 Task: Set the option "Restrict access via fine-grained personal access tokens" for fine-grained personal access tokens in the organization "ryshabh2k".
Action: Mouse moved to (1120, 107)
Screenshot: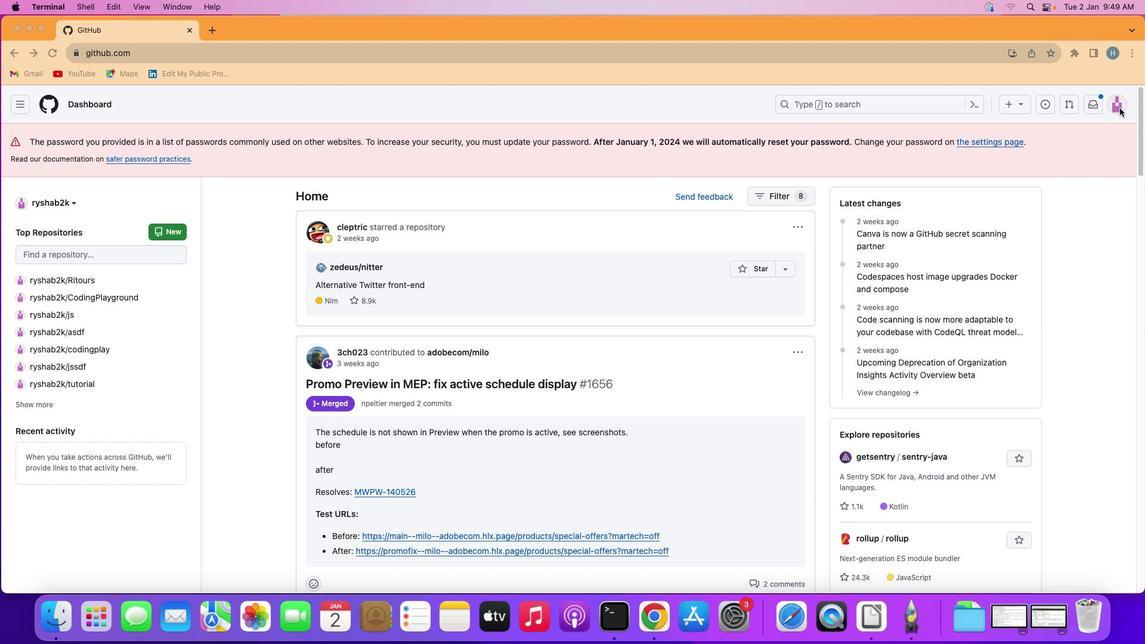 
Action: Mouse pressed left at (1120, 107)
Screenshot: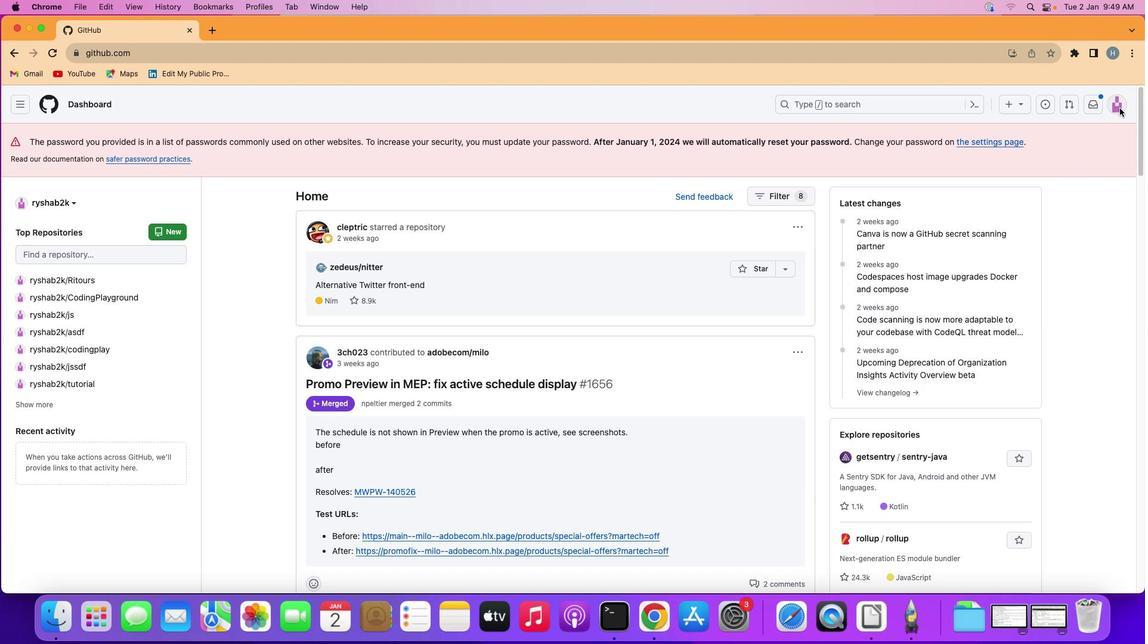 
Action: Mouse moved to (1116, 104)
Screenshot: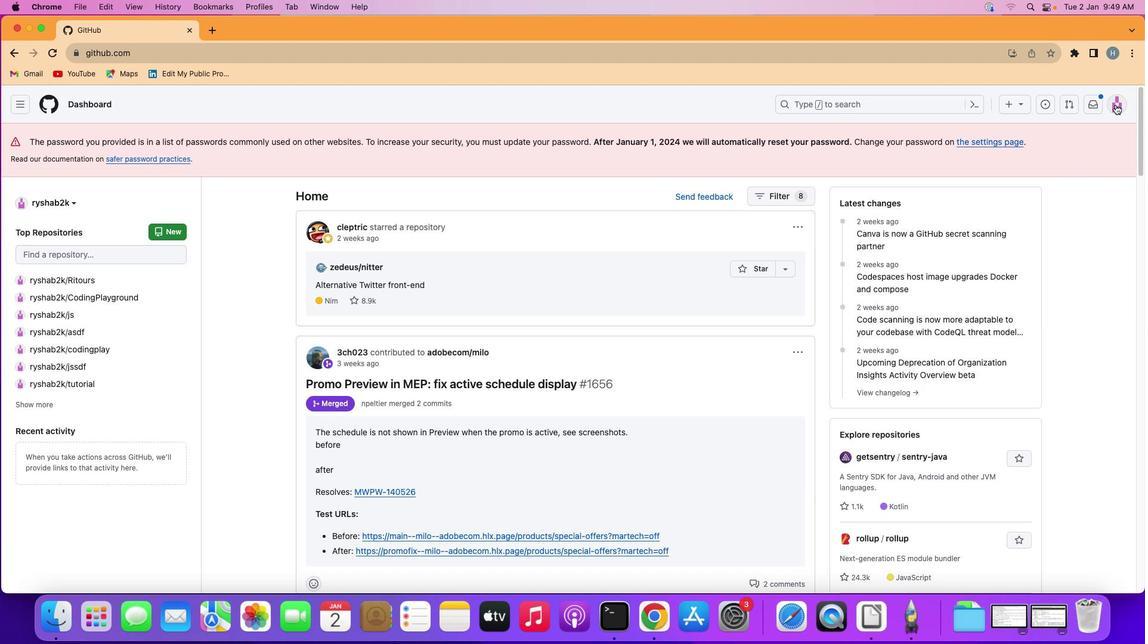 
Action: Mouse pressed left at (1116, 104)
Screenshot: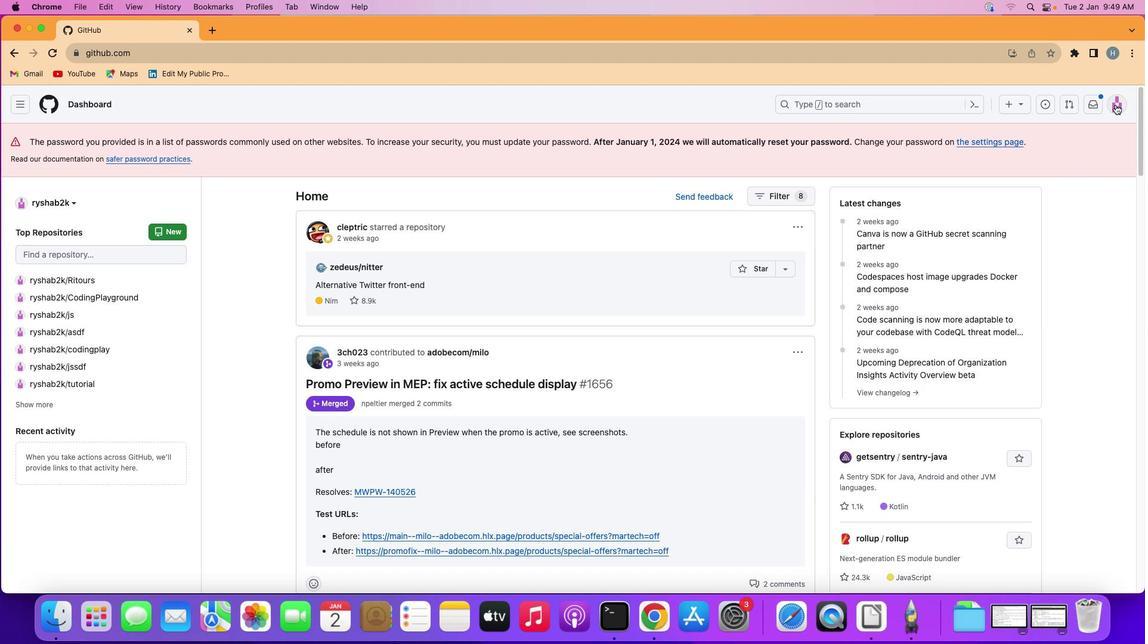
Action: Mouse moved to (1065, 244)
Screenshot: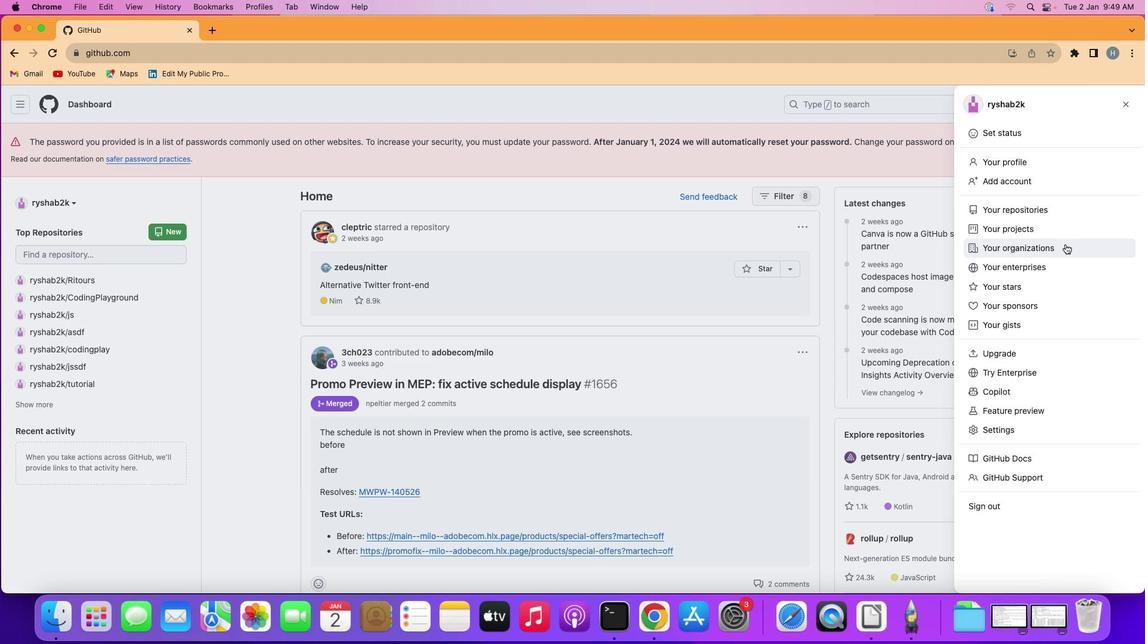 
Action: Mouse pressed left at (1065, 244)
Screenshot: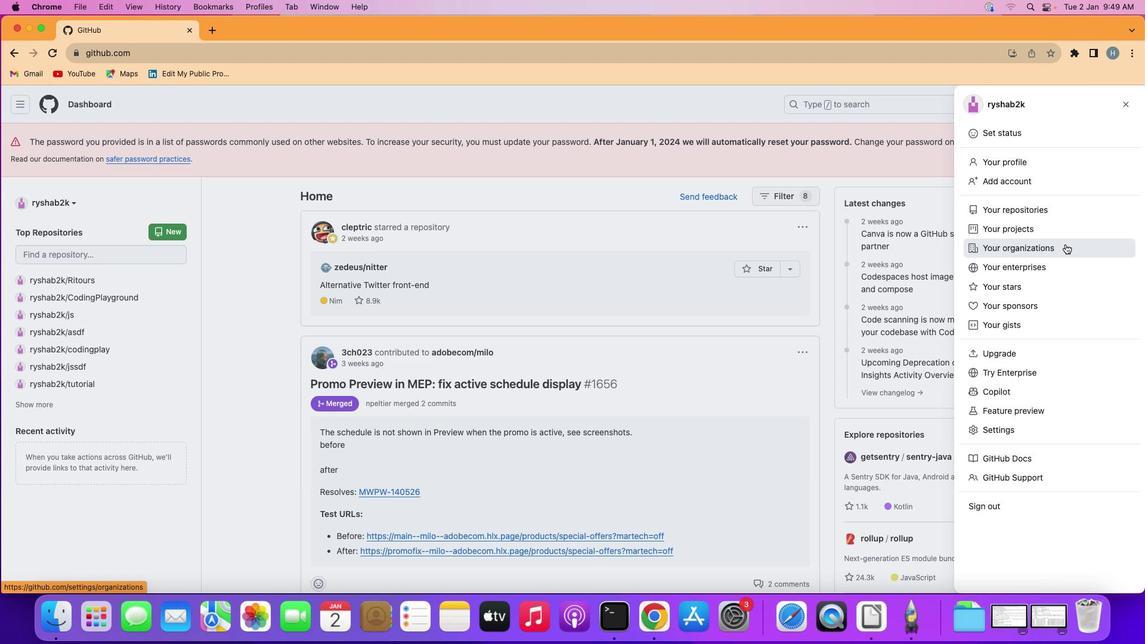 
Action: Mouse moved to (865, 285)
Screenshot: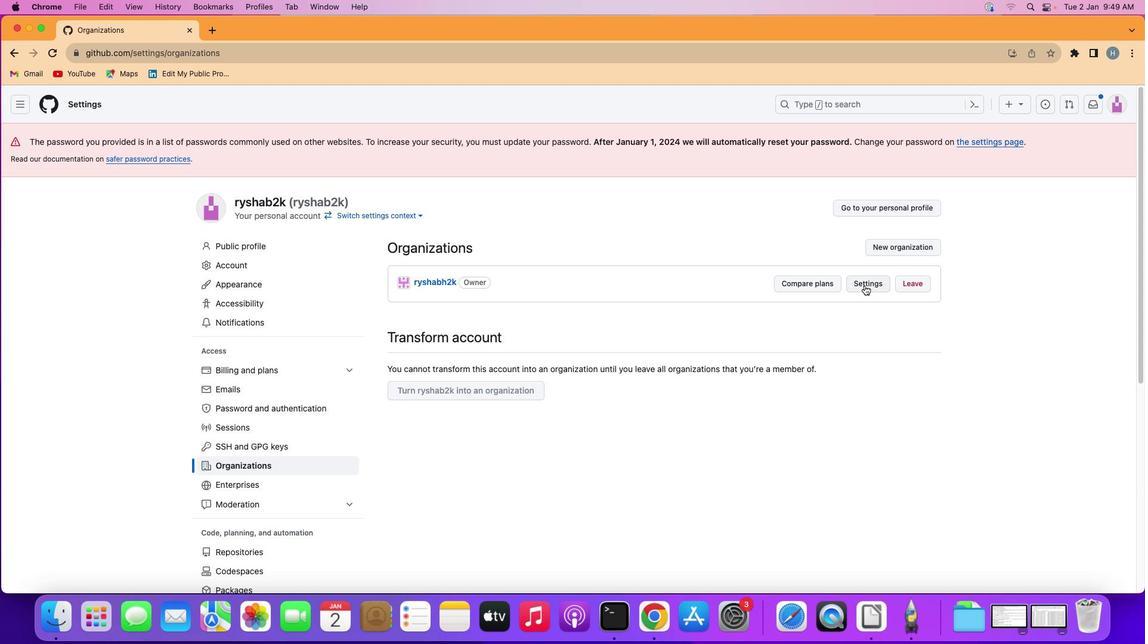 
Action: Mouse pressed left at (865, 285)
Screenshot: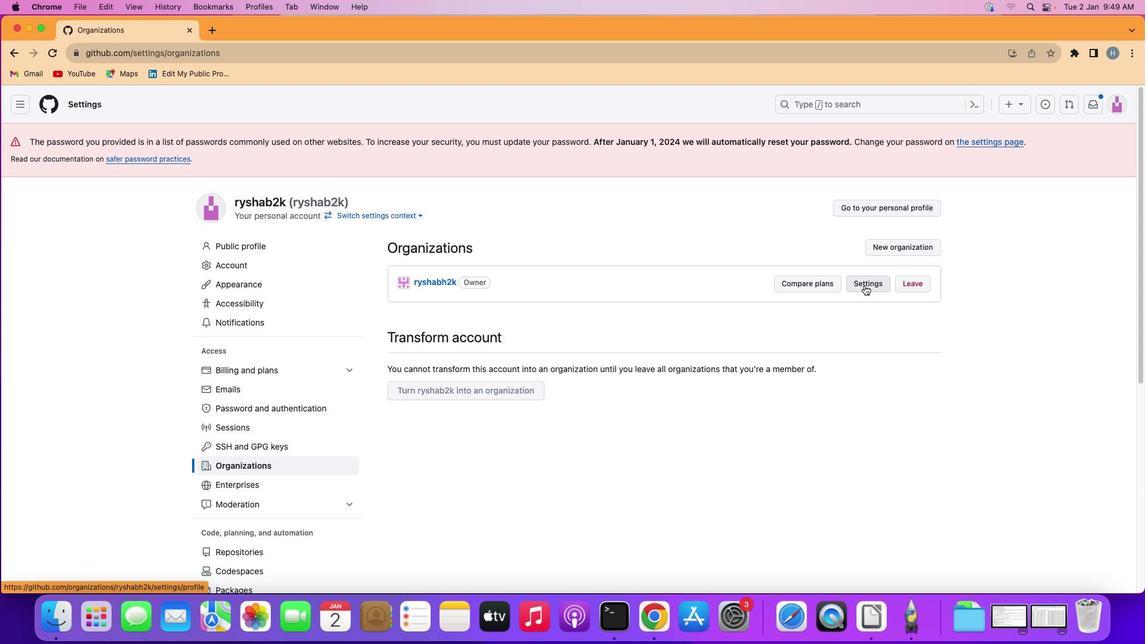 
Action: Mouse moved to (372, 483)
Screenshot: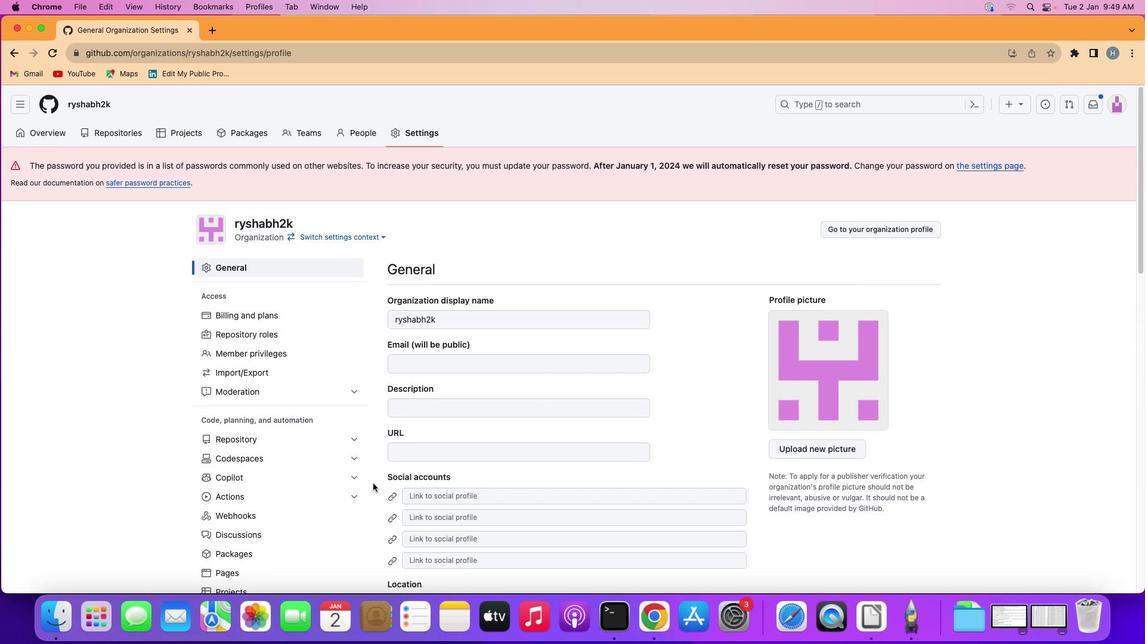 
Action: Mouse scrolled (372, 483) with delta (0, 0)
Screenshot: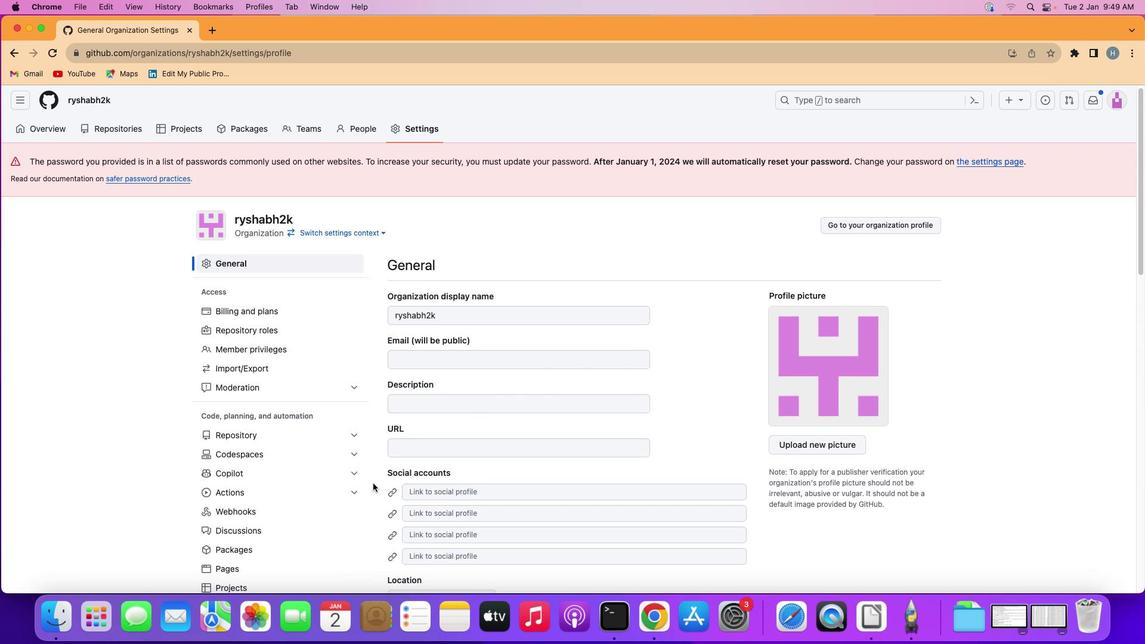 
Action: Mouse scrolled (372, 483) with delta (0, 0)
Screenshot: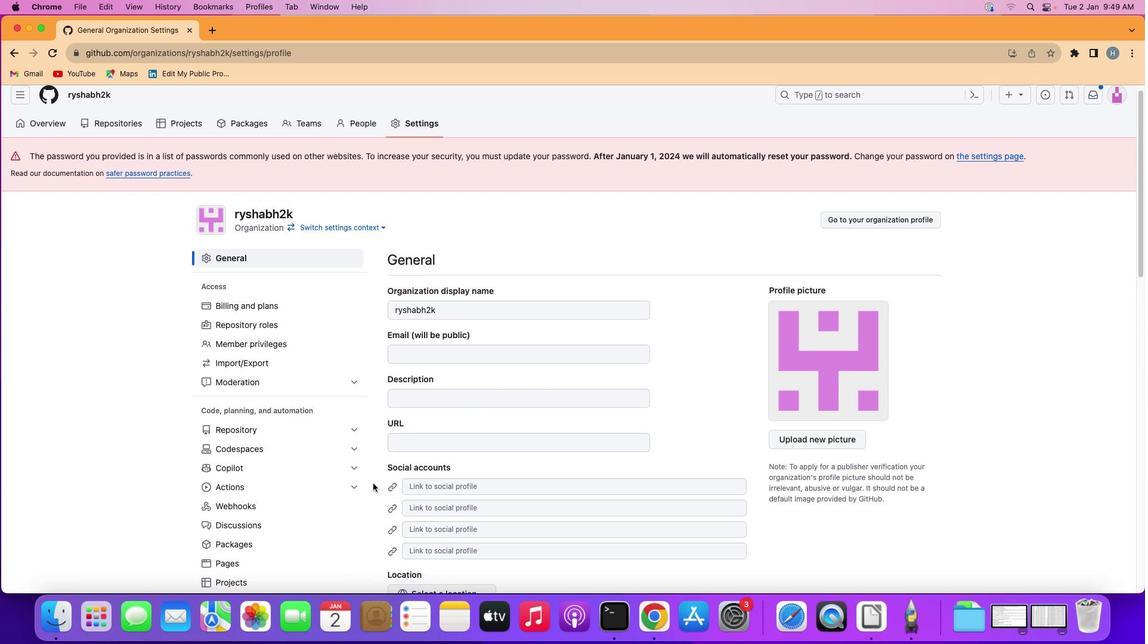 
Action: Mouse scrolled (372, 483) with delta (0, 0)
Screenshot: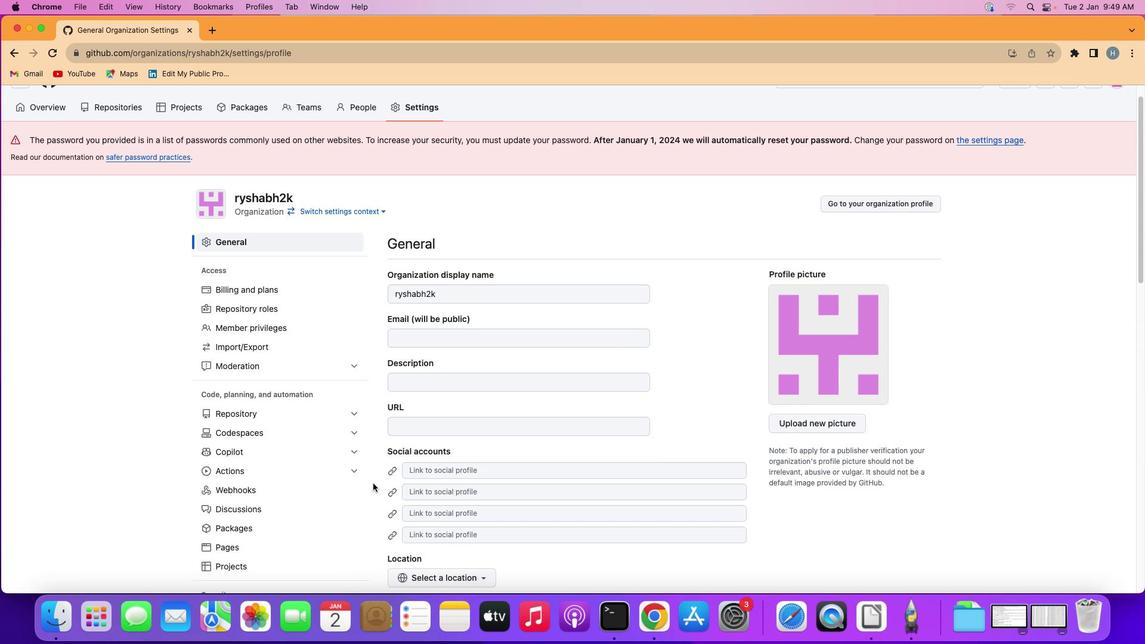 
Action: Mouse scrolled (372, 483) with delta (0, 0)
Screenshot: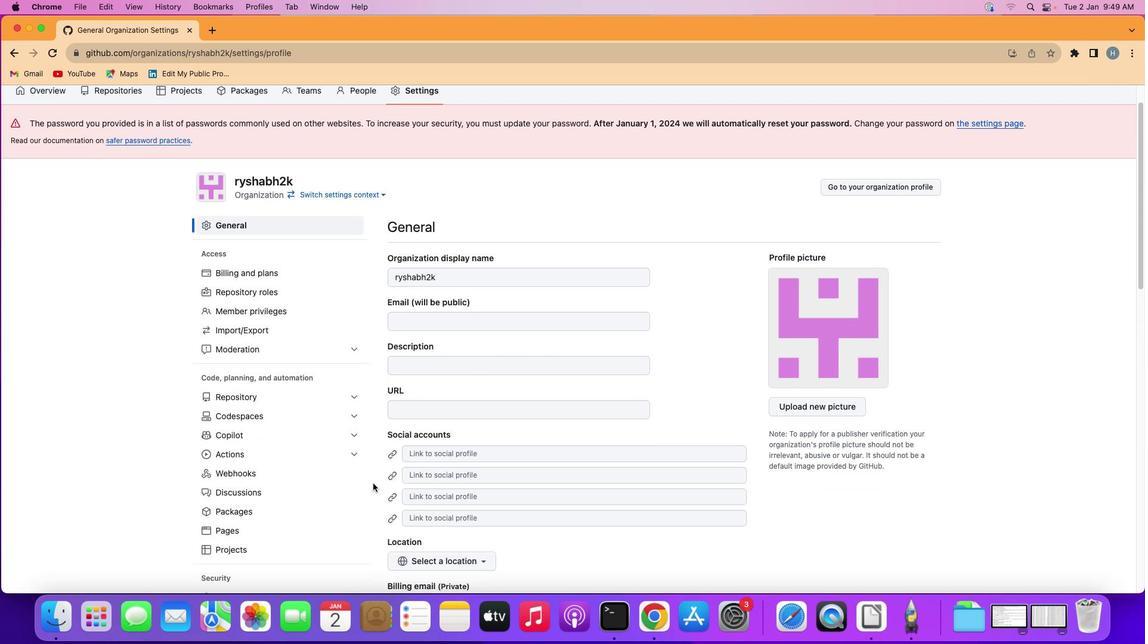
Action: Mouse scrolled (372, 483) with delta (0, -1)
Screenshot: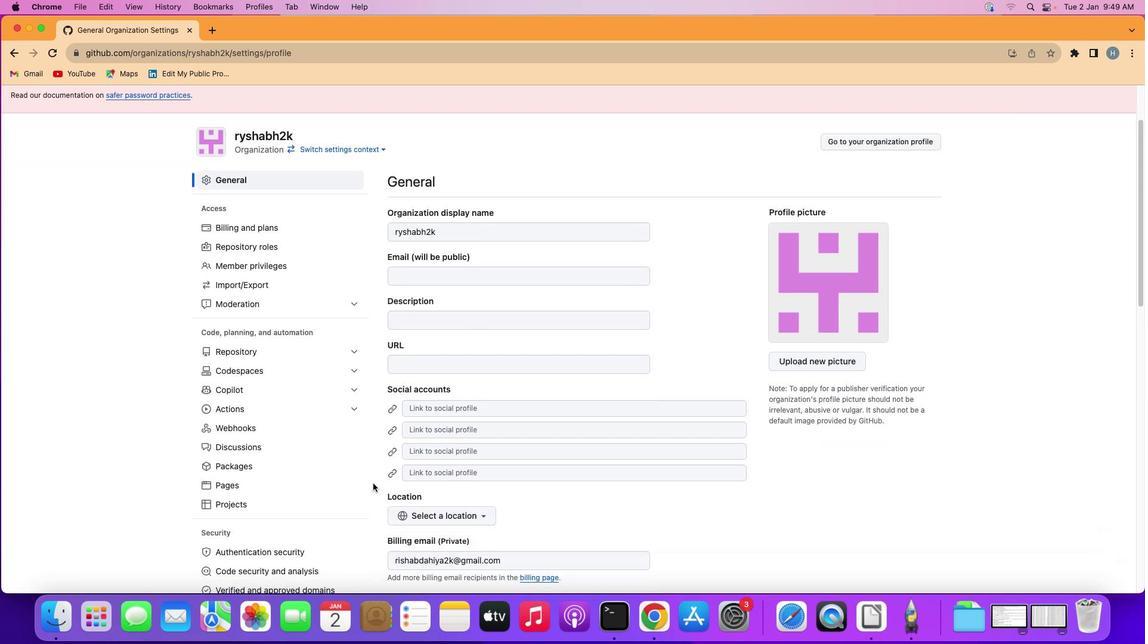 
Action: Mouse scrolled (372, 483) with delta (0, 0)
Screenshot: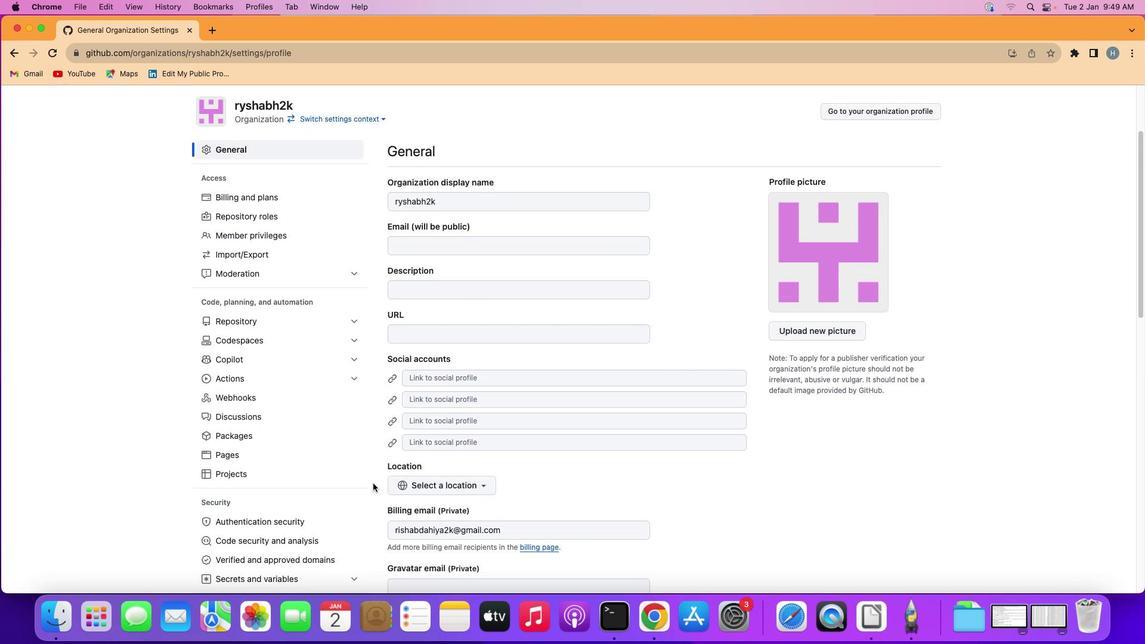 
Action: Mouse scrolled (372, 483) with delta (0, 0)
Screenshot: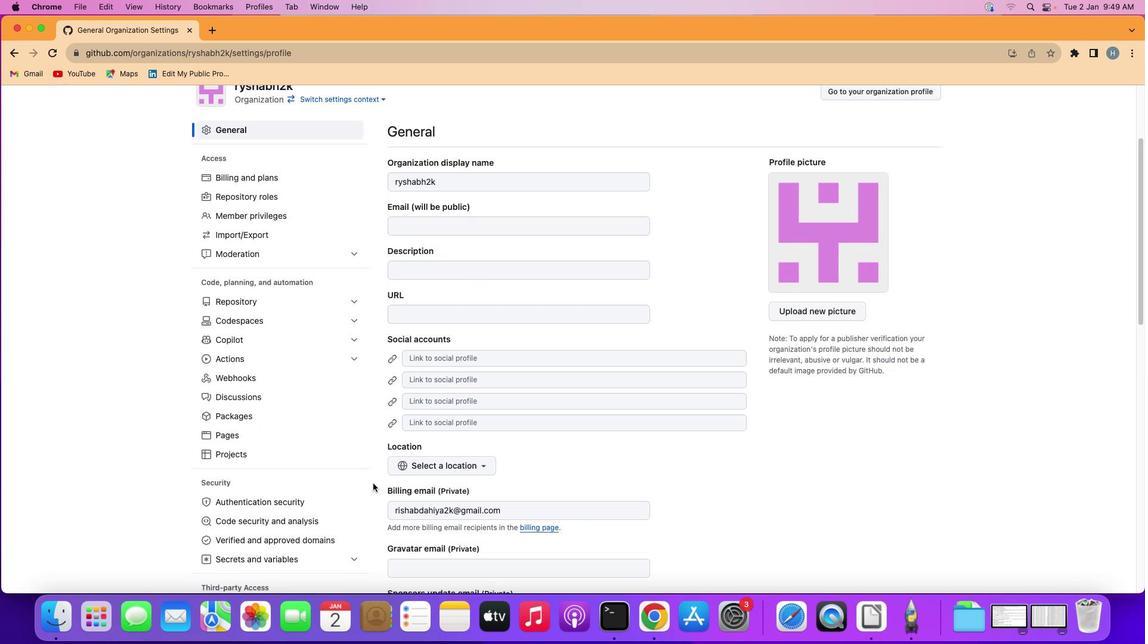
Action: Mouse scrolled (372, 483) with delta (0, -1)
Screenshot: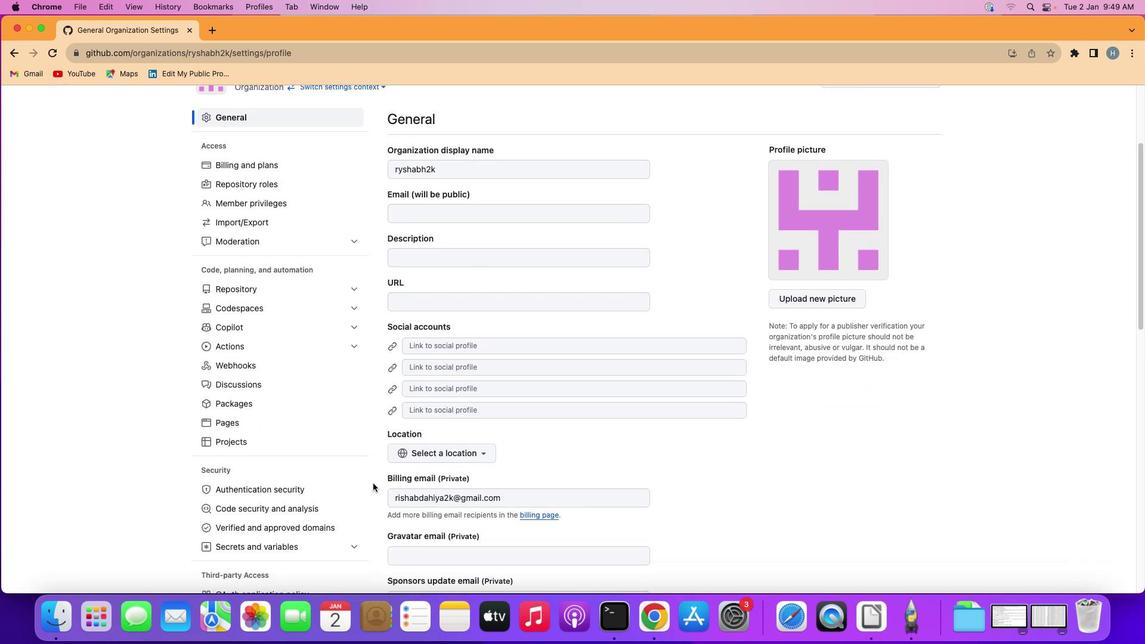 
Action: Mouse scrolled (372, 483) with delta (0, 0)
Screenshot: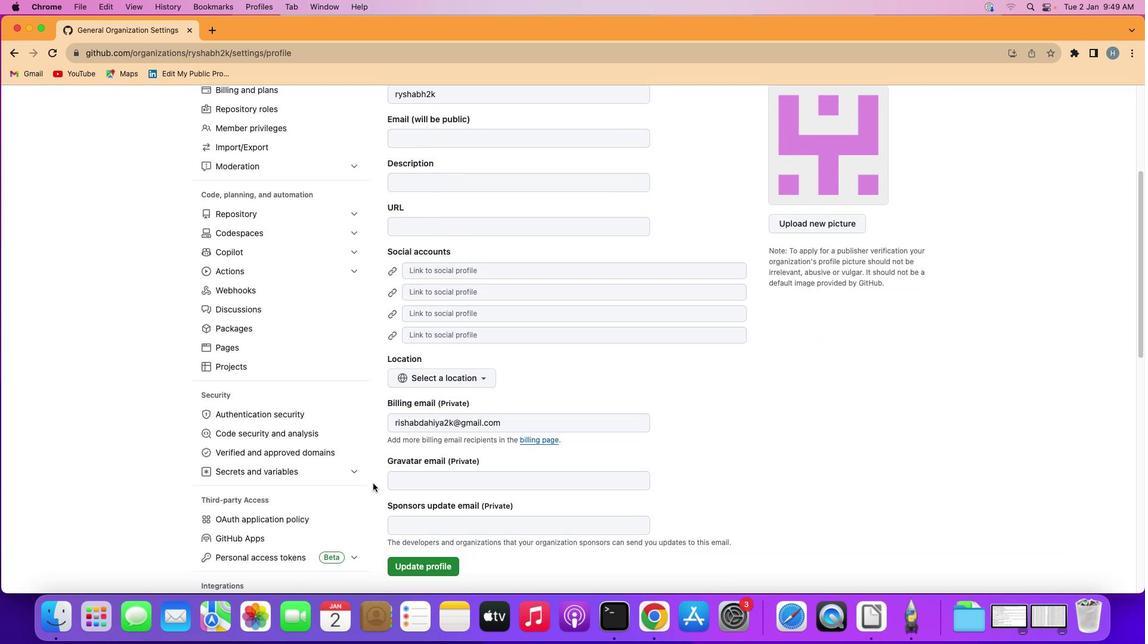 
Action: Mouse scrolled (372, 483) with delta (0, 0)
Screenshot: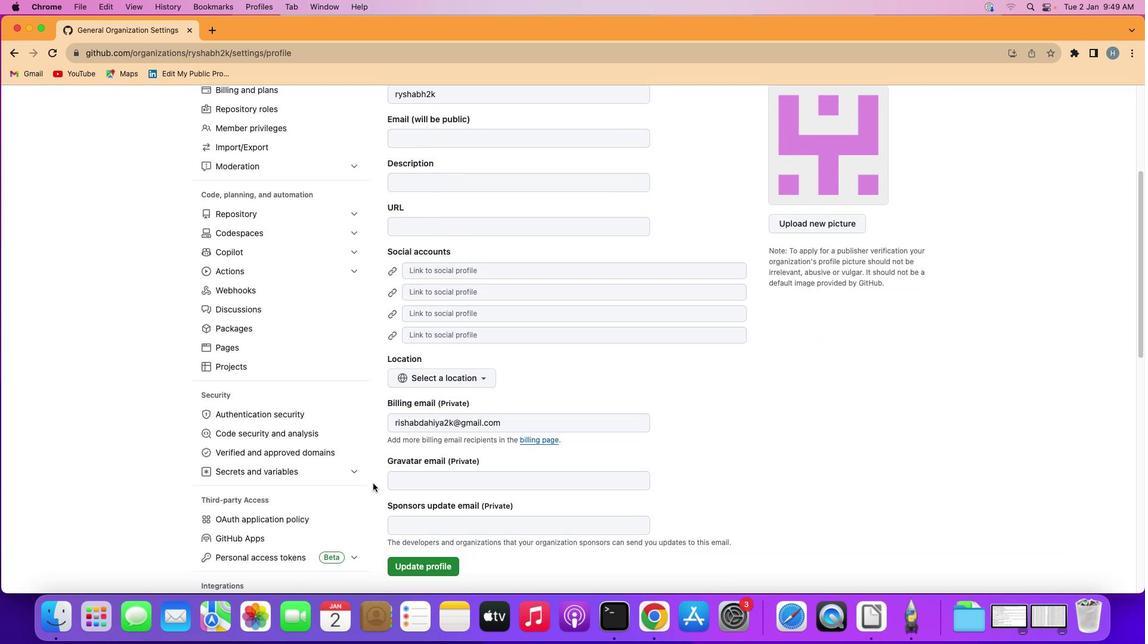 
Action: Mouse scrolled (372, 483) with delta (0, -1)
Screenshot: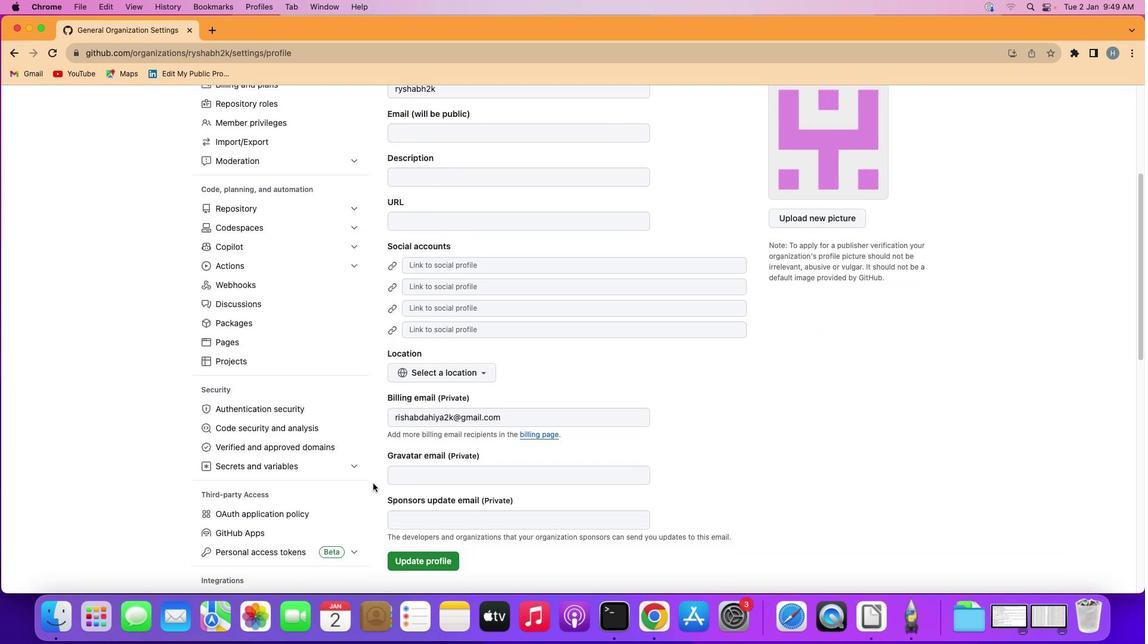 
Action: Mouse scrolled (372, 483) with delta (0, 1)
Screenshot: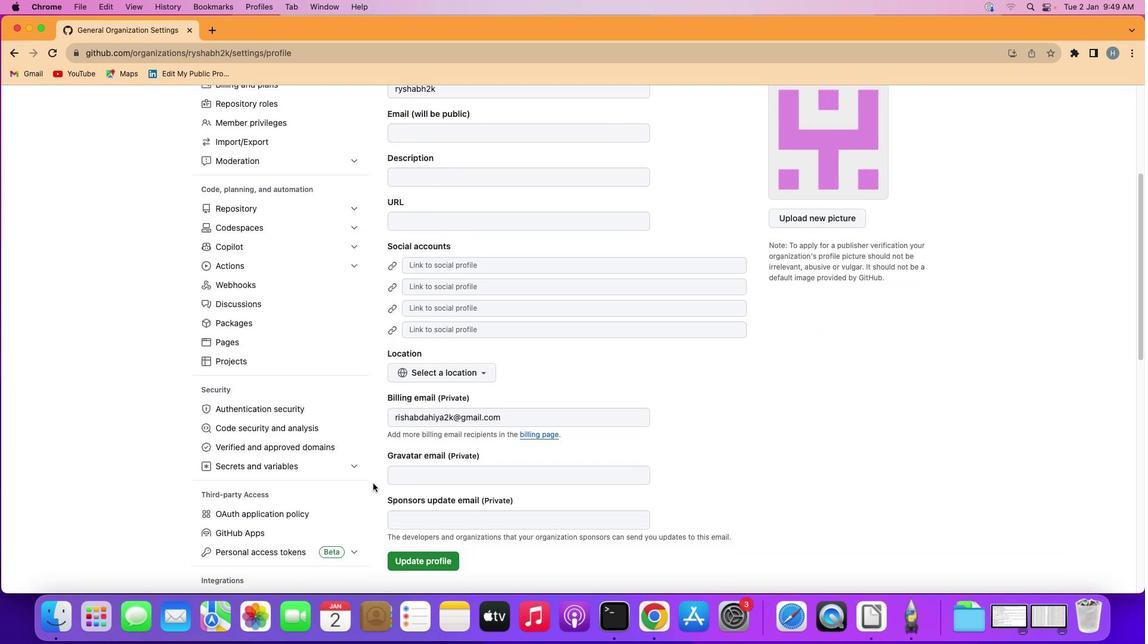 
Action: Mouse scrolled (372, 483) with delta (0, -1)
Screenshot: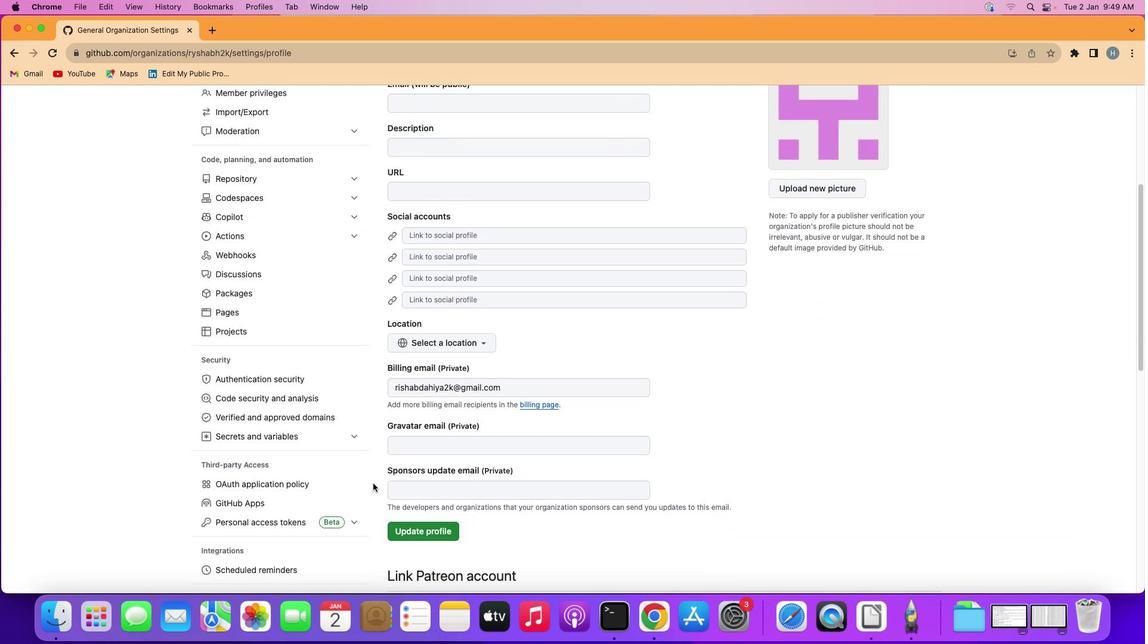 
Action: Mouse scrolled (372, 483) with delta (0, 0)
Screenshot: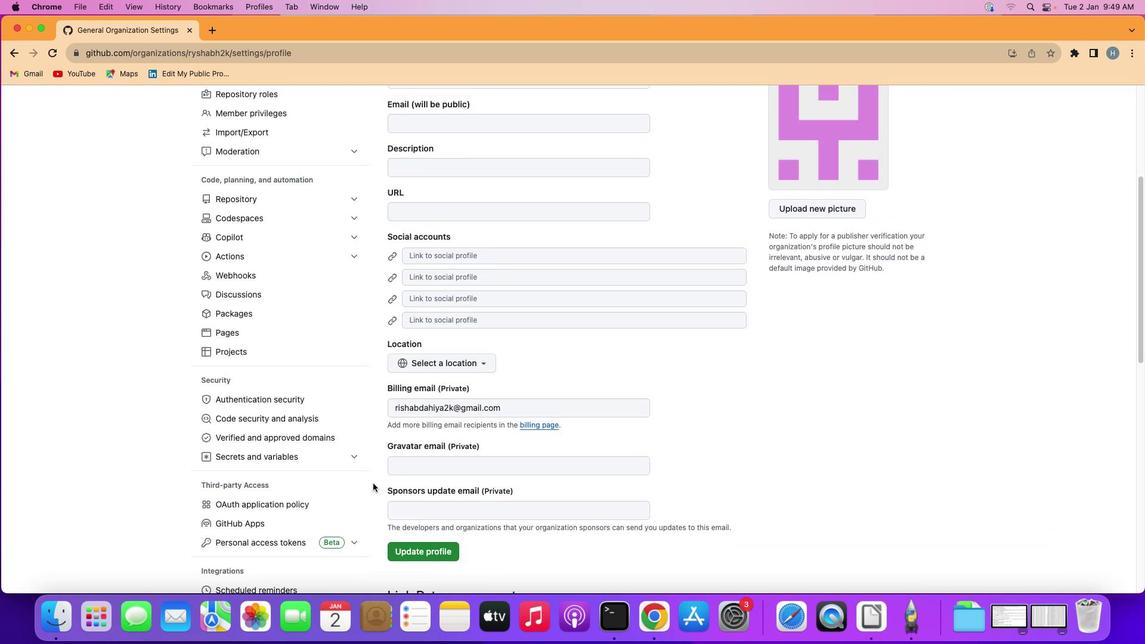 
Action: Mouse scrolled (372, 483) with delta (0, 2)
Screenshot: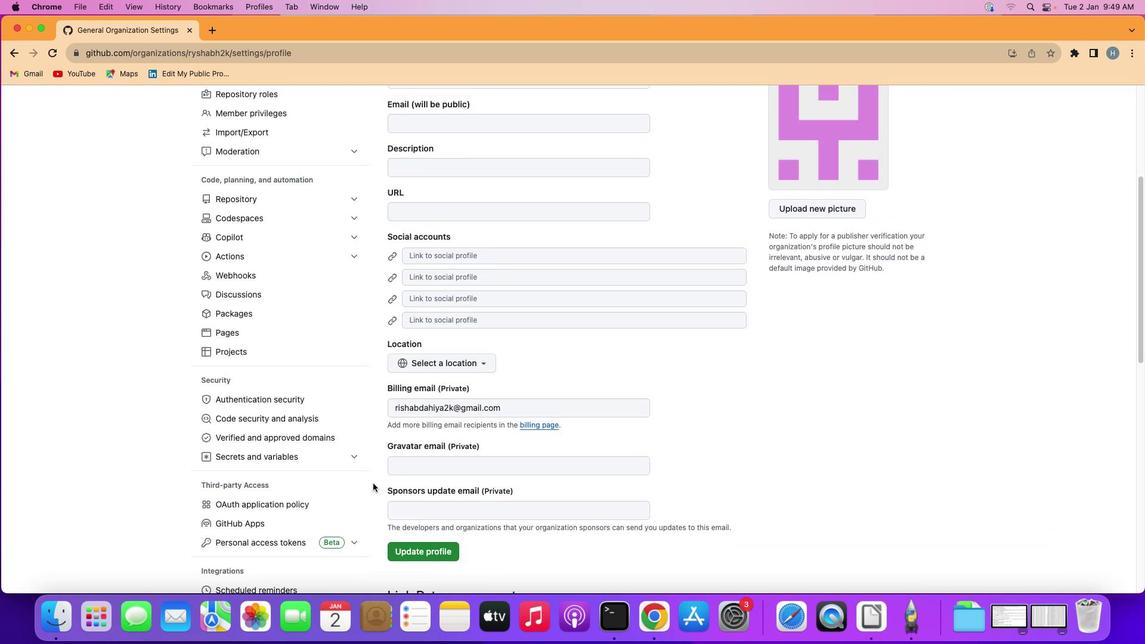 
Action: Mouse scrolled (372, 483) with delta (0, -1)
Screenshot: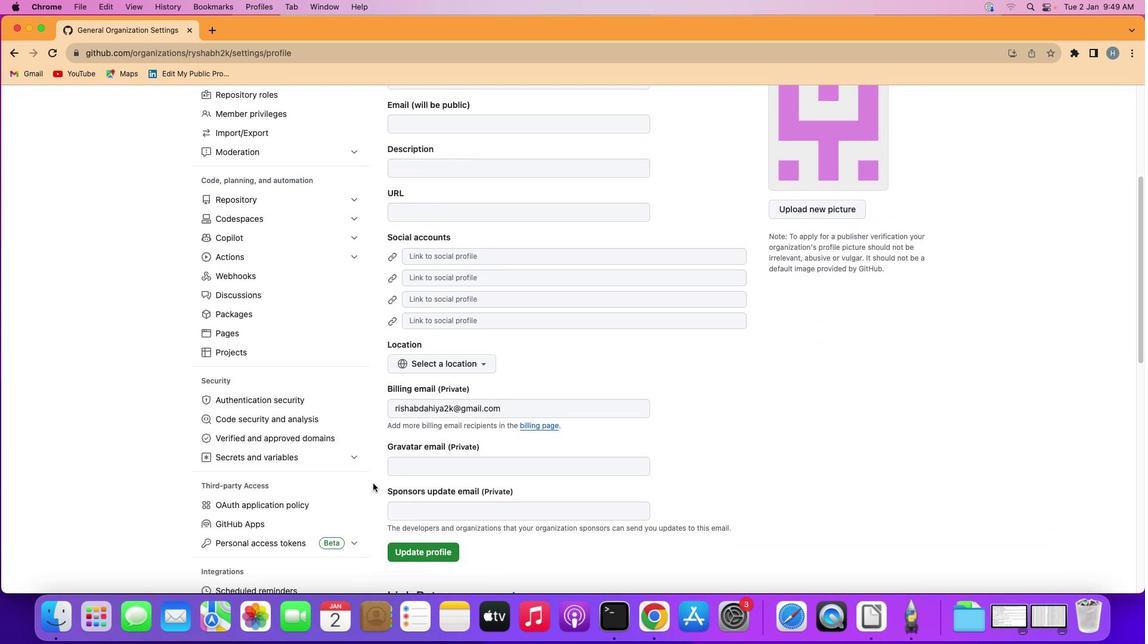 
Action: Mouse scrolled (372, 483) with delta (0, -1)
Screenshot: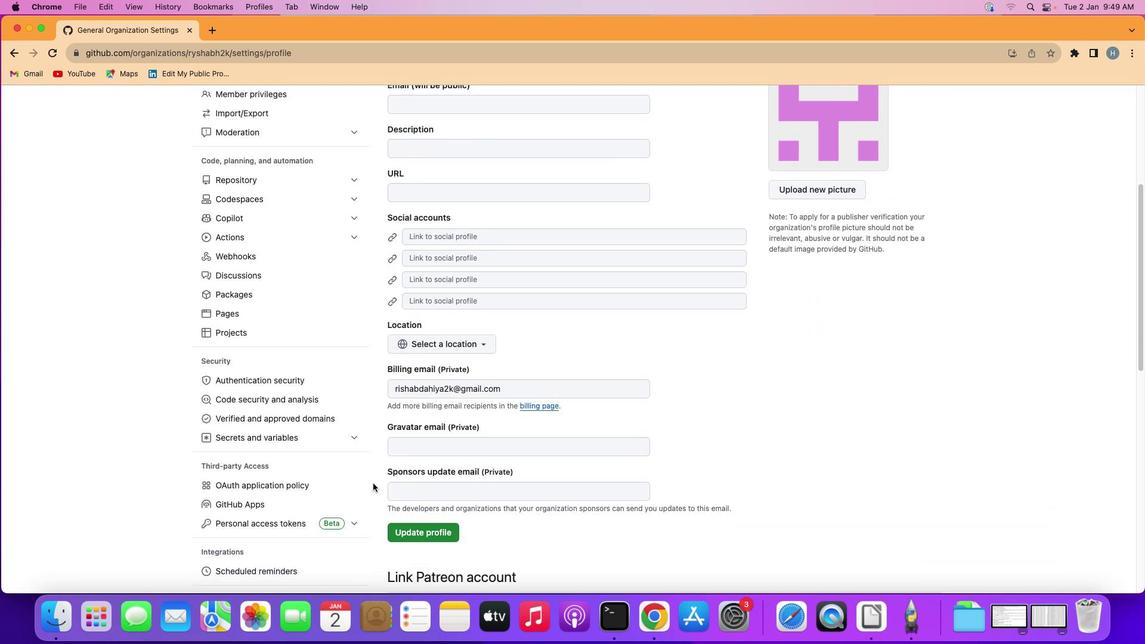 
Action: Mouse moved to (282, 492)
Screenshot: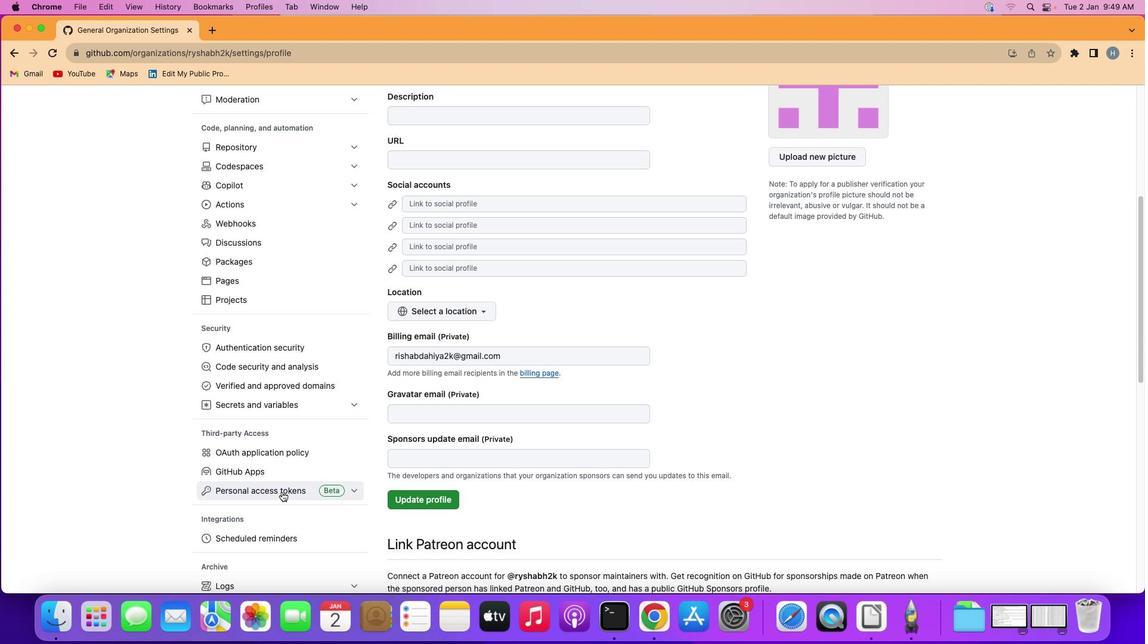 
Action: Mouse pressed left at (282, 492)
Screenshot: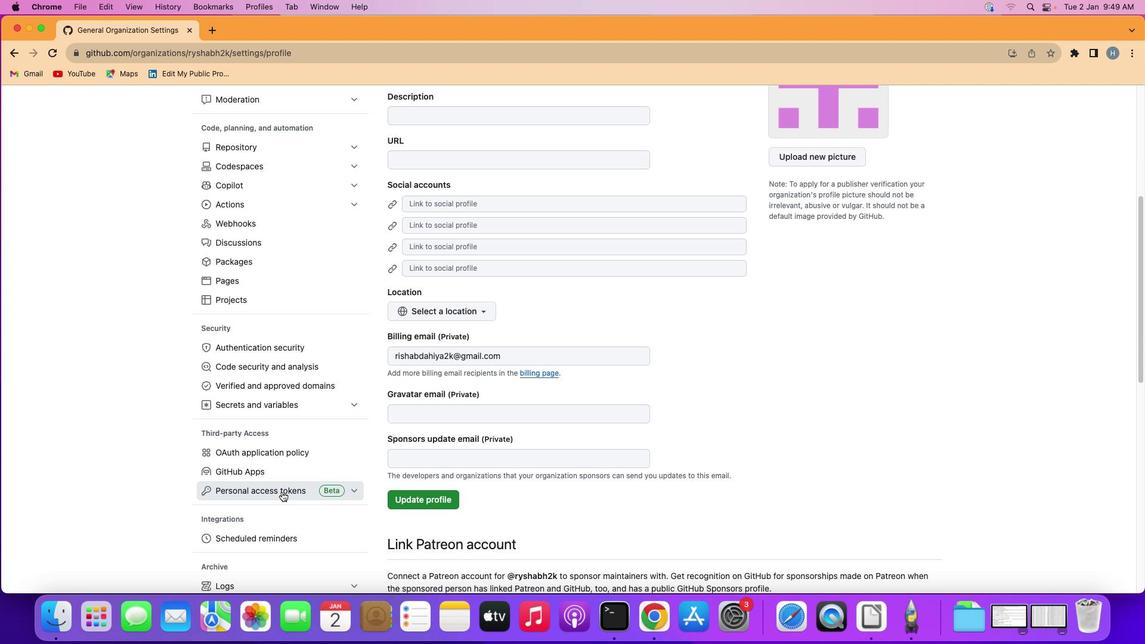 
Action: Mouse moved to (269, 514)
Screenshot: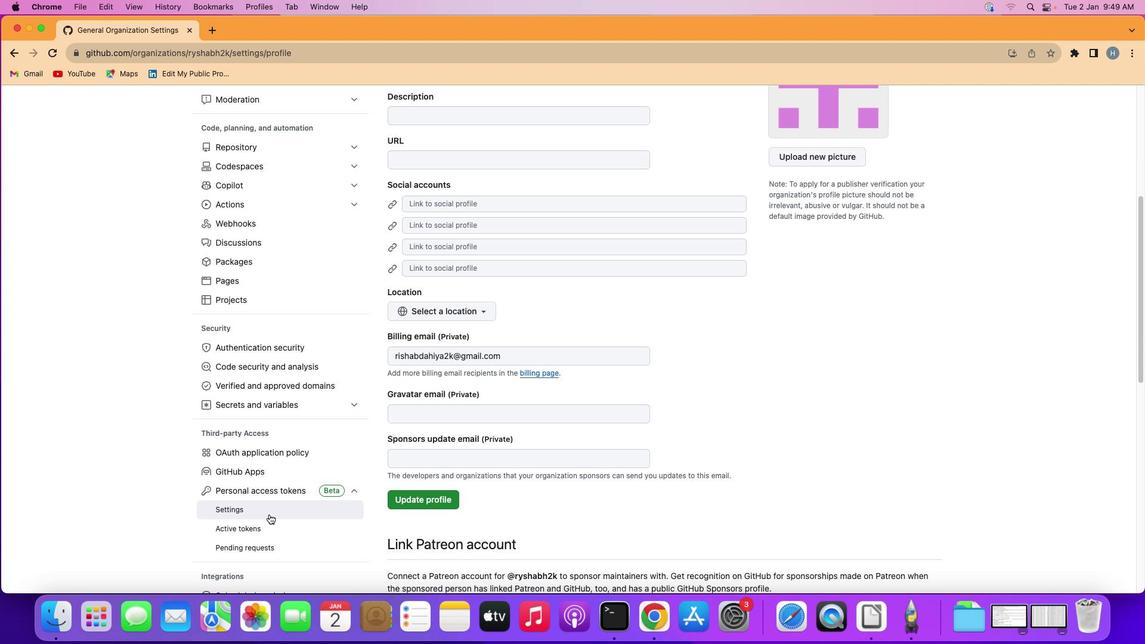 
Action: Mouse pressed left at (269, 514)
Screenshot: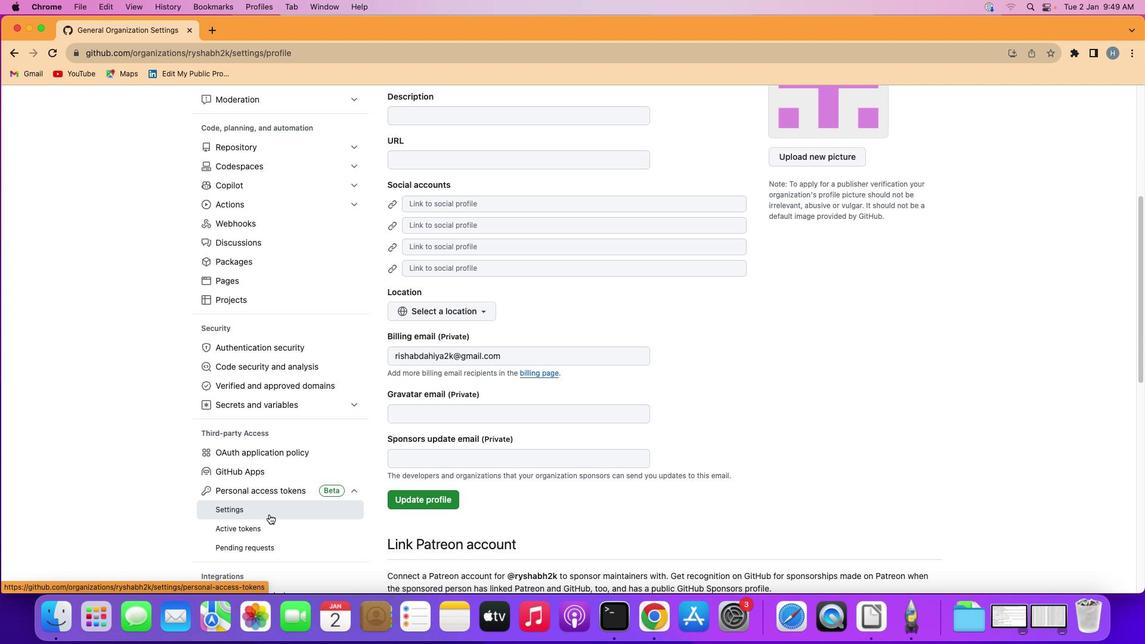 
Action: Mouse moved to (392, 402)
Screenshot: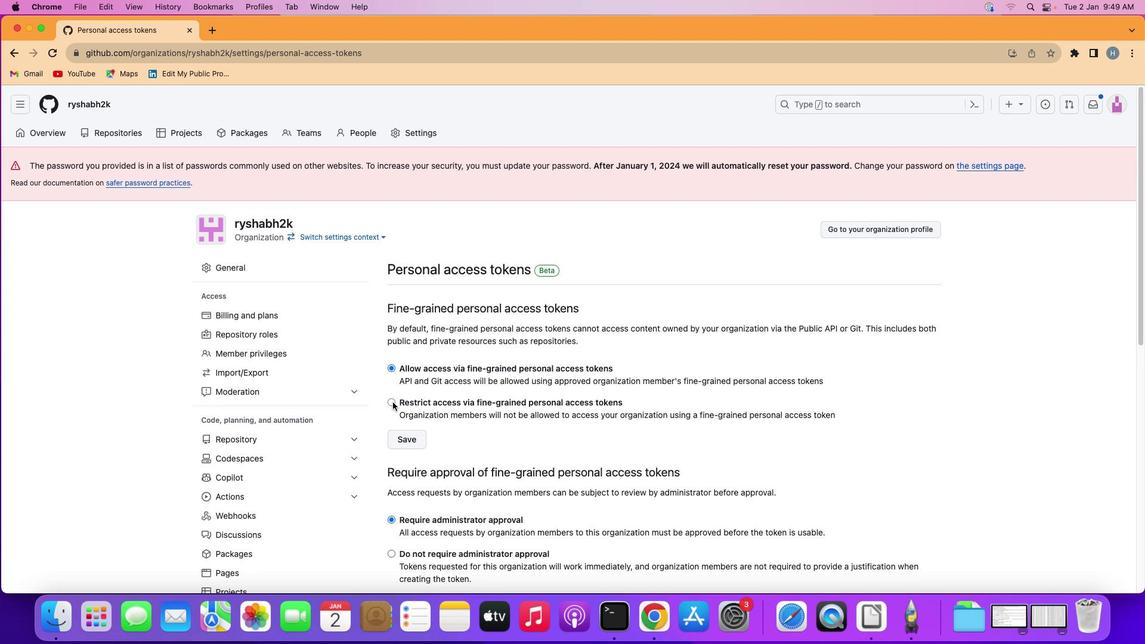 
Action: Mouse pressed left at (392, 402)
Screenshot: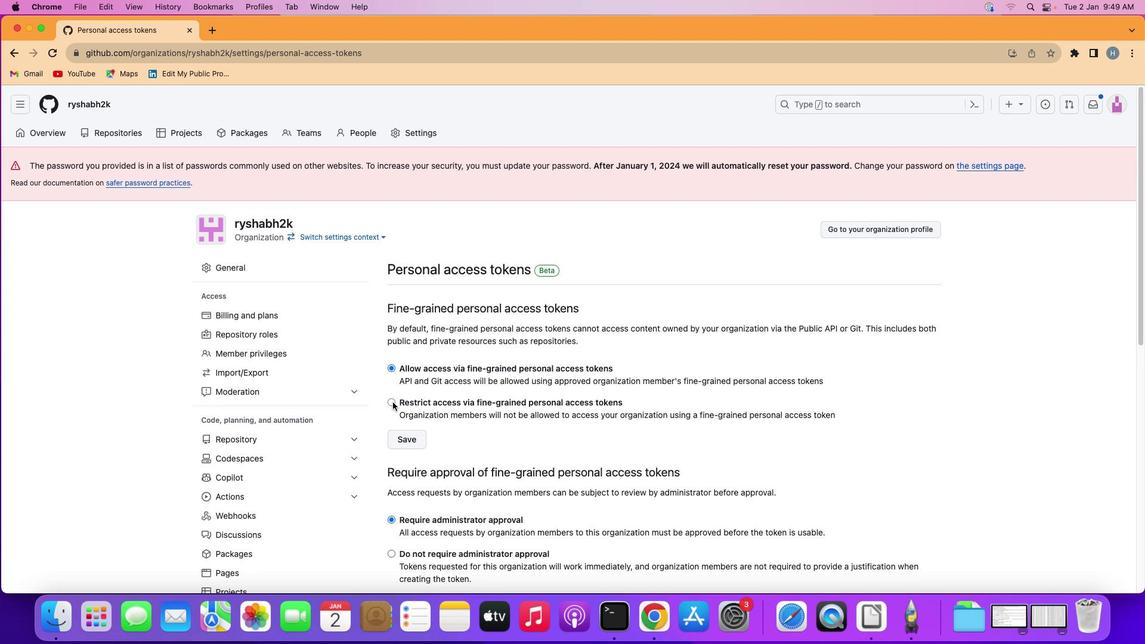 
